 Task: Change the avatar of your profile to Fox.
Action: Mouse moved to (1305, 41)
Screenshot: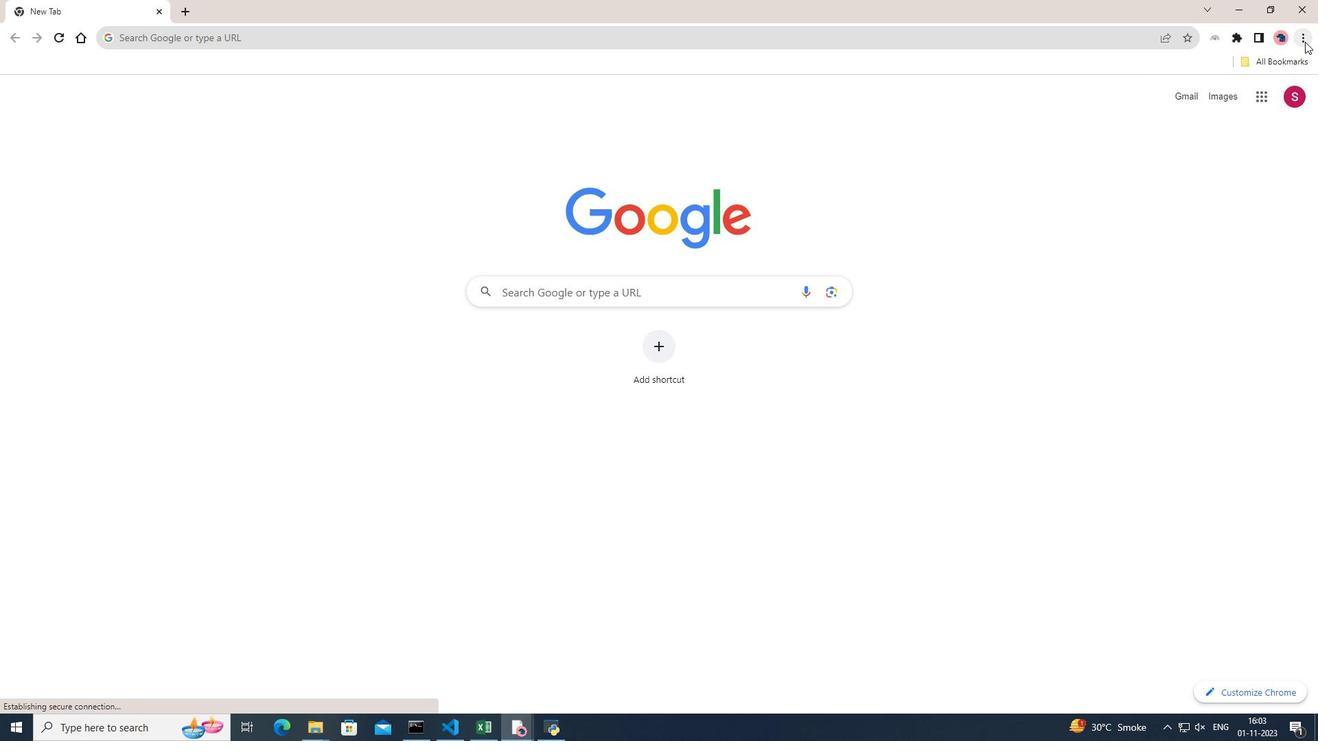 
Action: Mouse pressed left at (1305, 41)
Screenshot: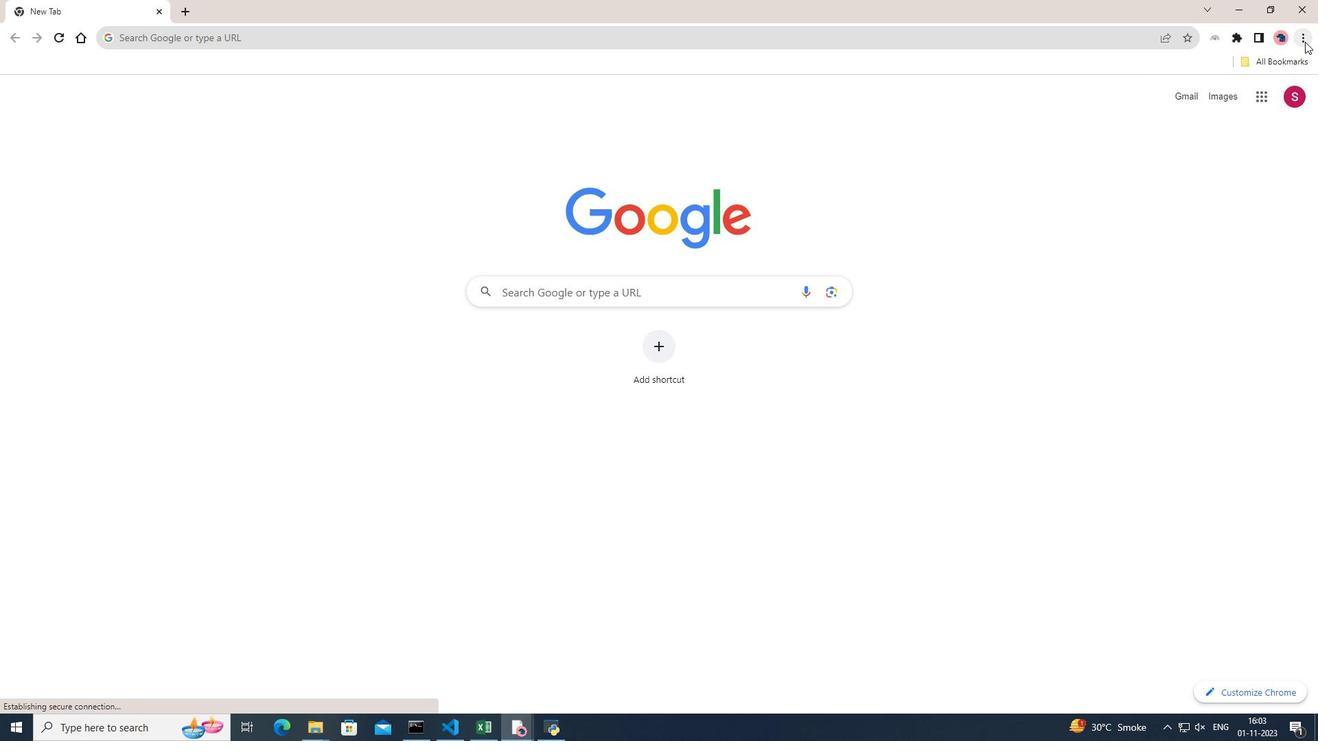
Action: Mouse moved to (1142, 290)
Screenshot: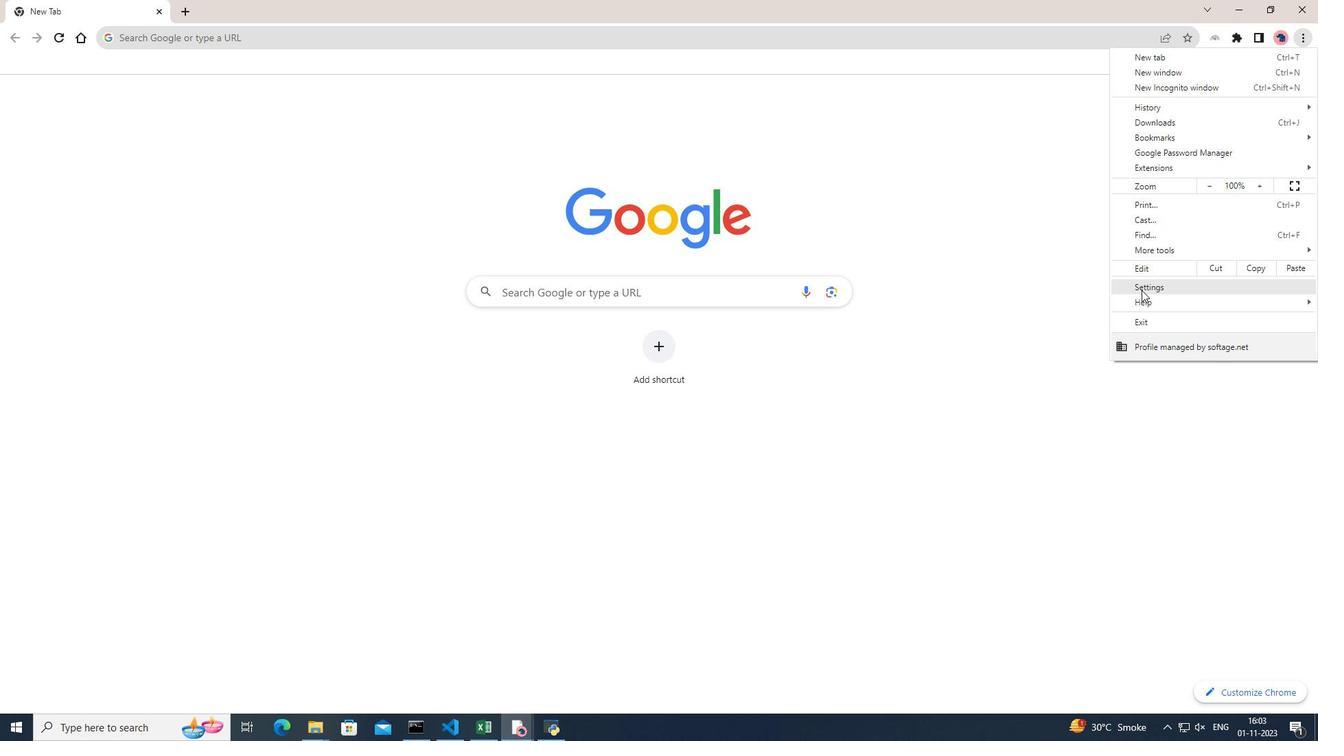 
Action: Mouse pressed left at (1142, 290)
Screenshot: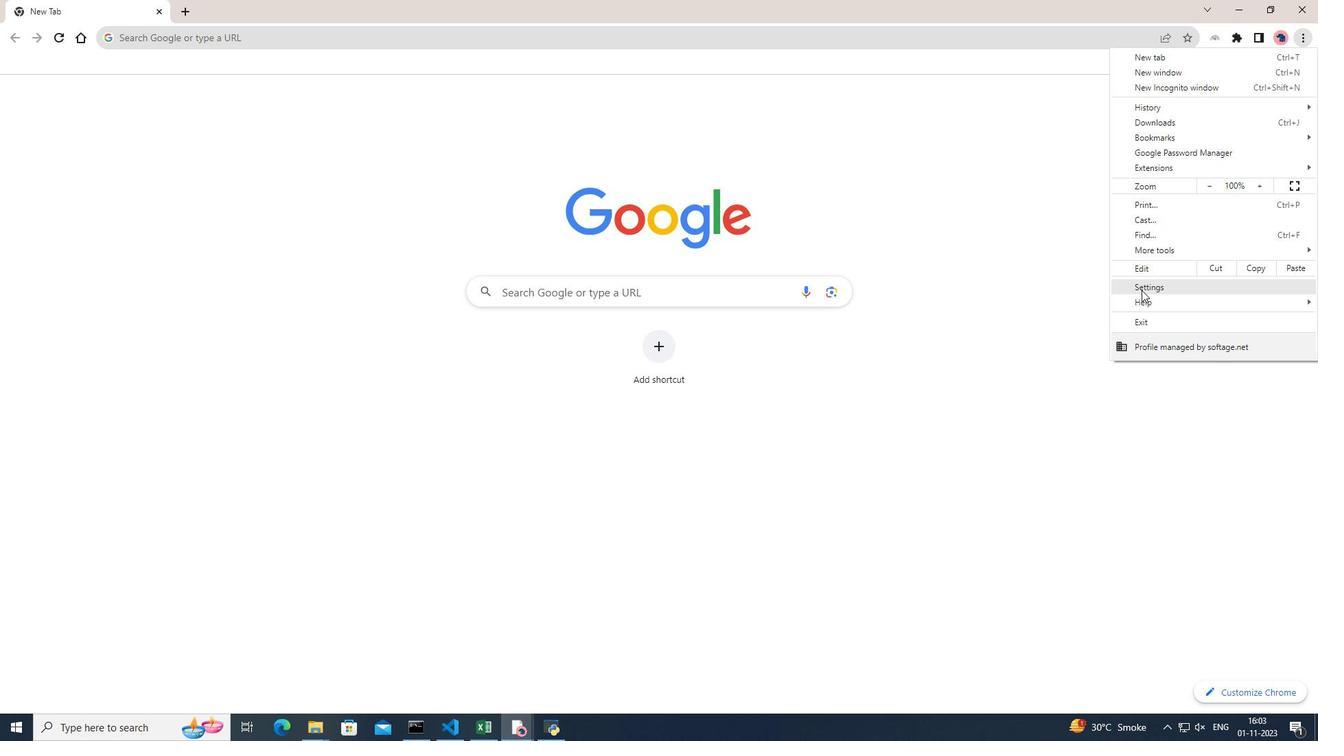 
Action: Mouse moved to (754, 319)
Screenshot: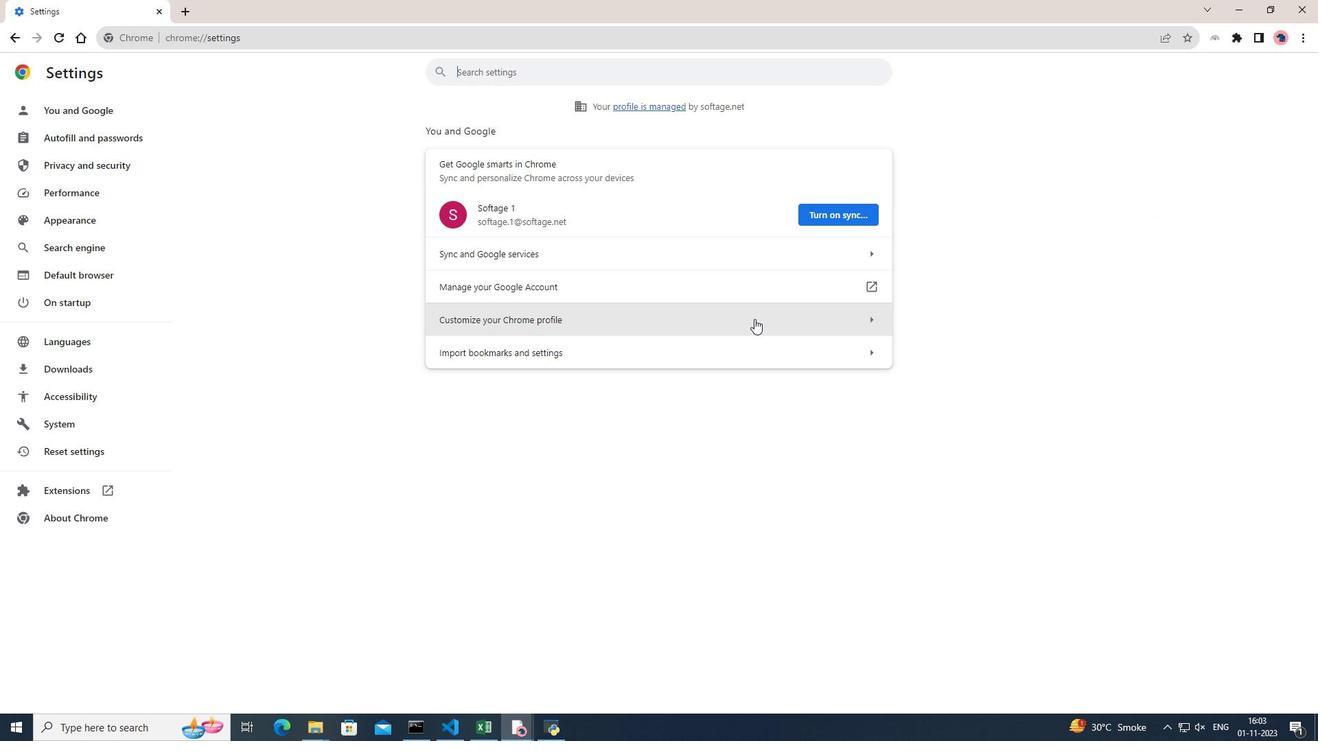 
Action: Mouse pressed left at (754, 319)
Screenshot: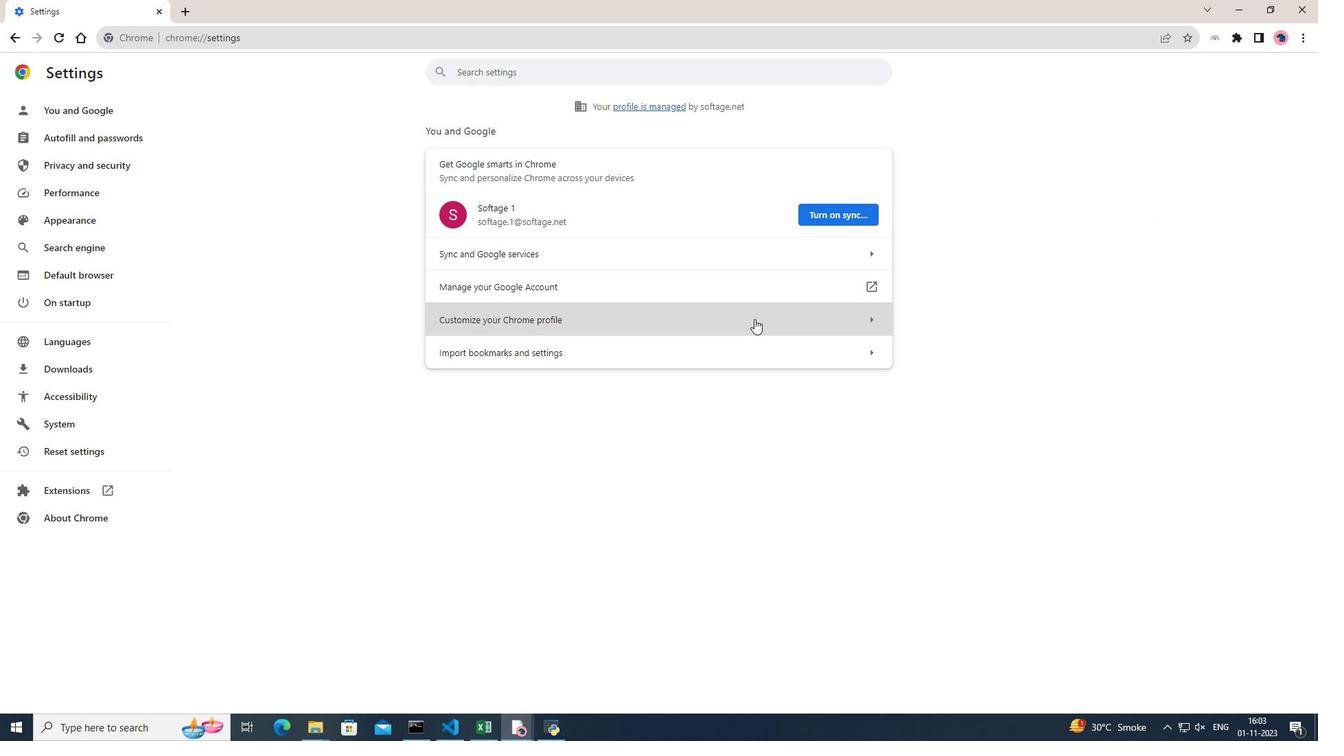 
Action: Mouse moved to (890, 412)
Screenshot: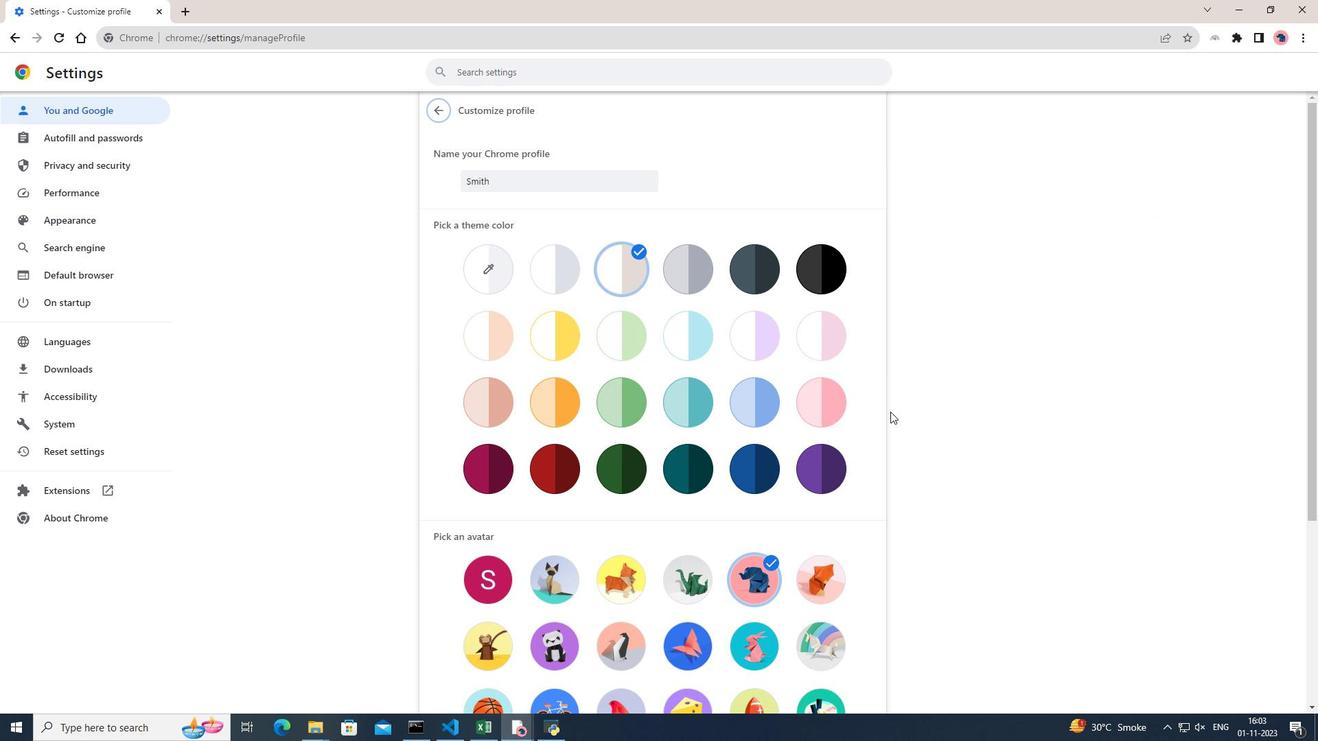 
Action: Mouse scrolled (890, 411) with delta (0, 0)
Screenshot: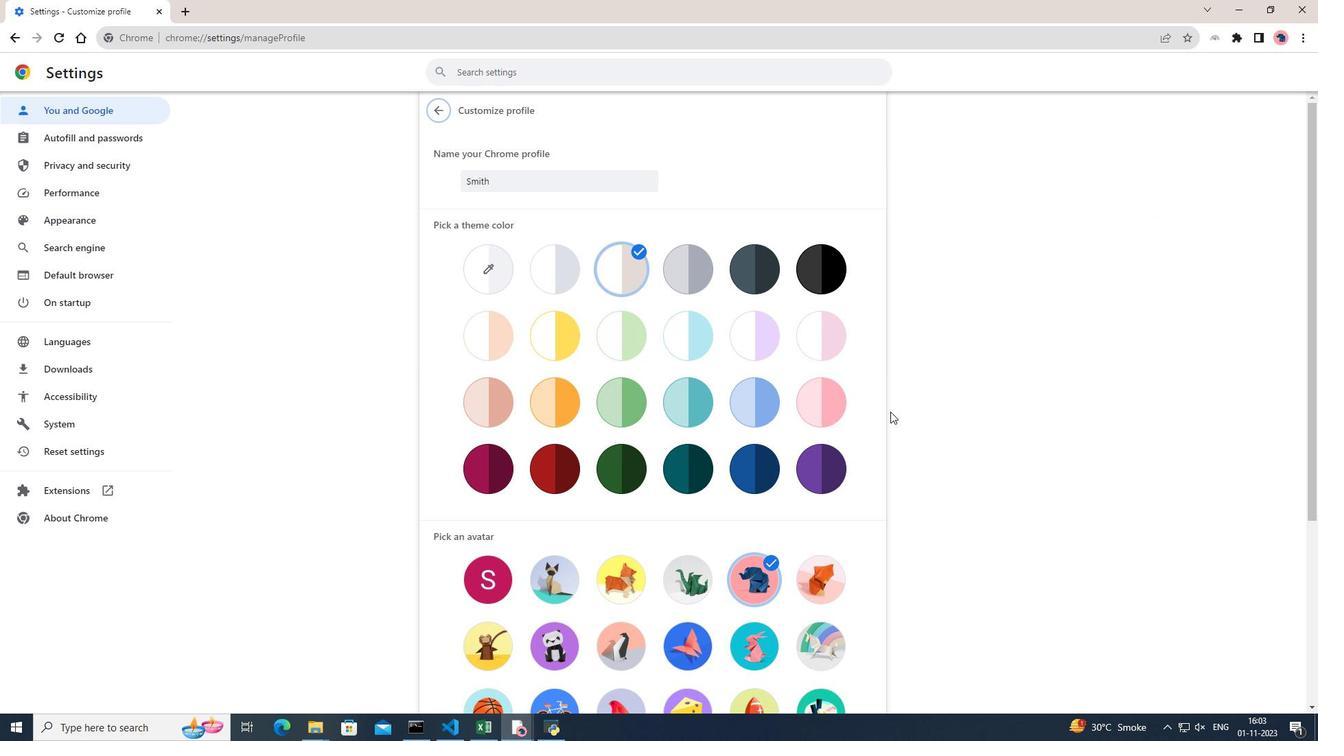 
Action: Mouse scrolled (890, 411) with delta (0, 0)
Screenshot: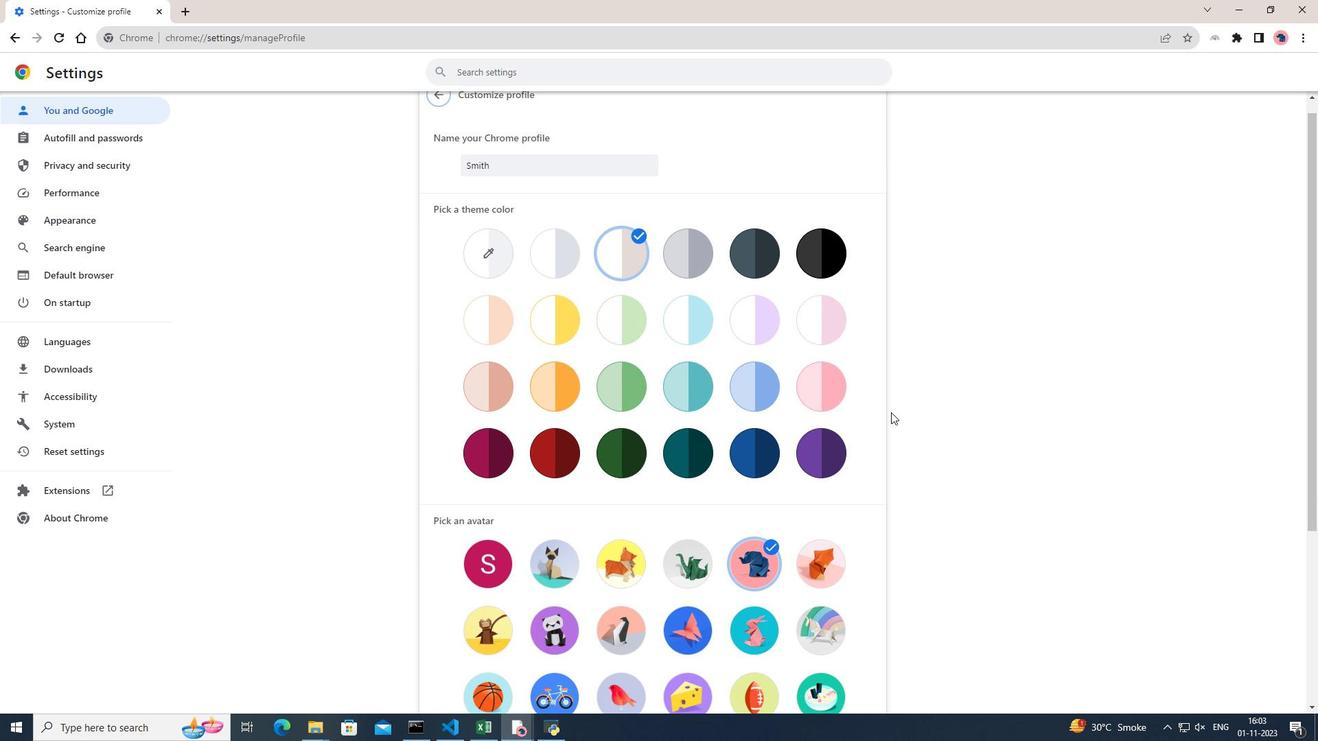
Action: Mouse moved to (891, 412)
Screenshot: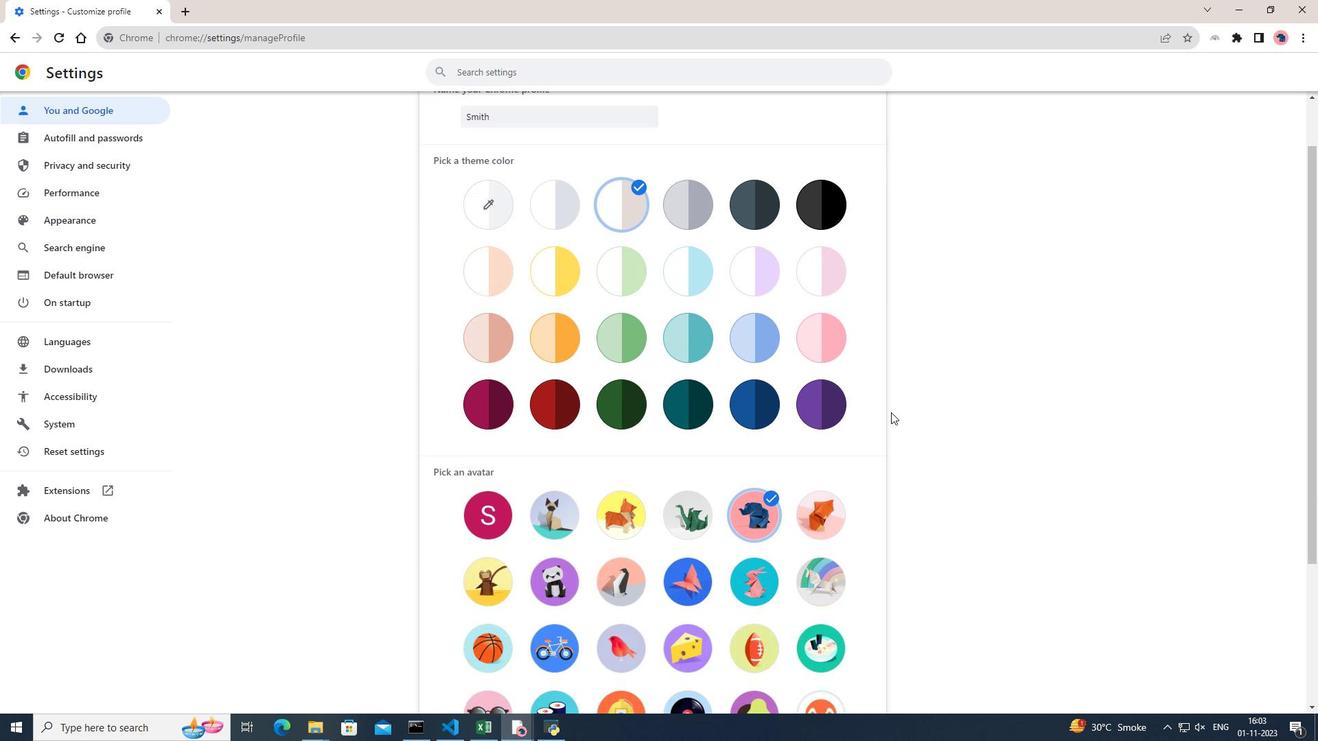 
Action: Mouse scrolled (891, 412) with delta (0, 0)
Screenshot: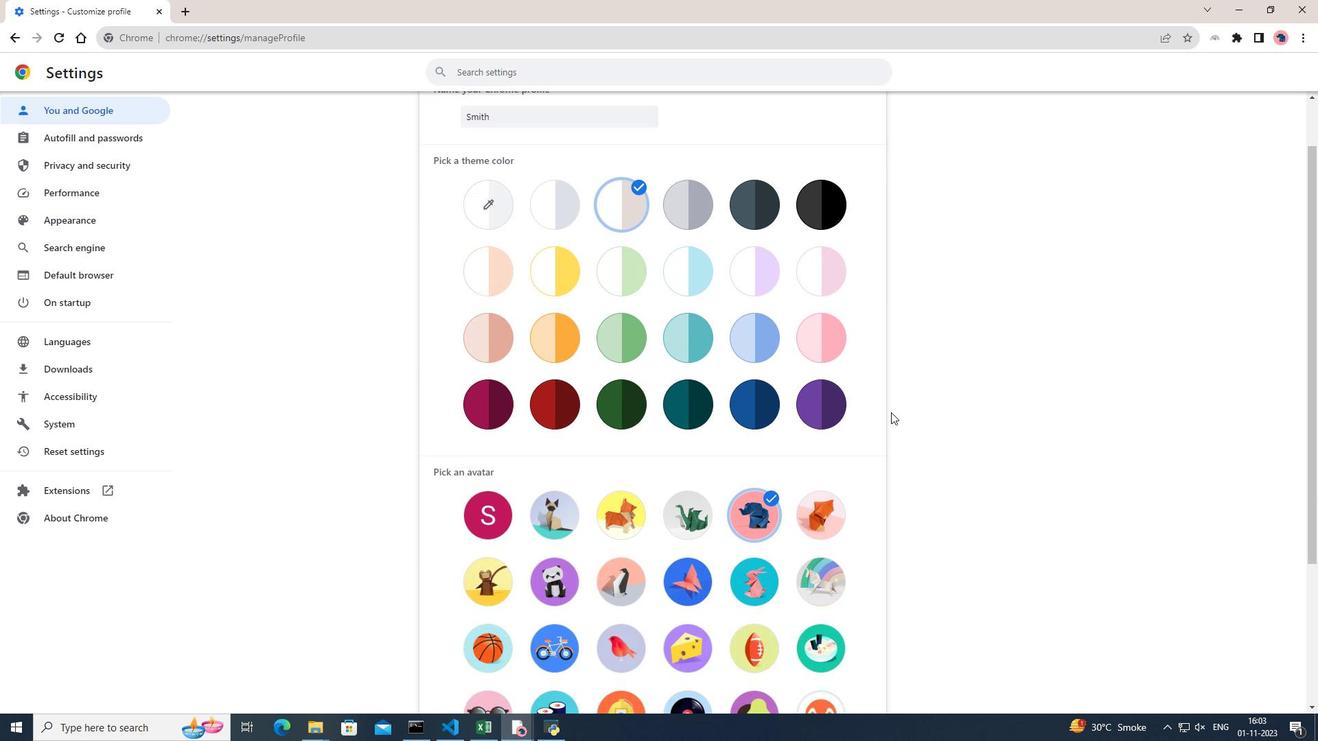 
Action: Mouse moved to (826, 381)
Screenshot: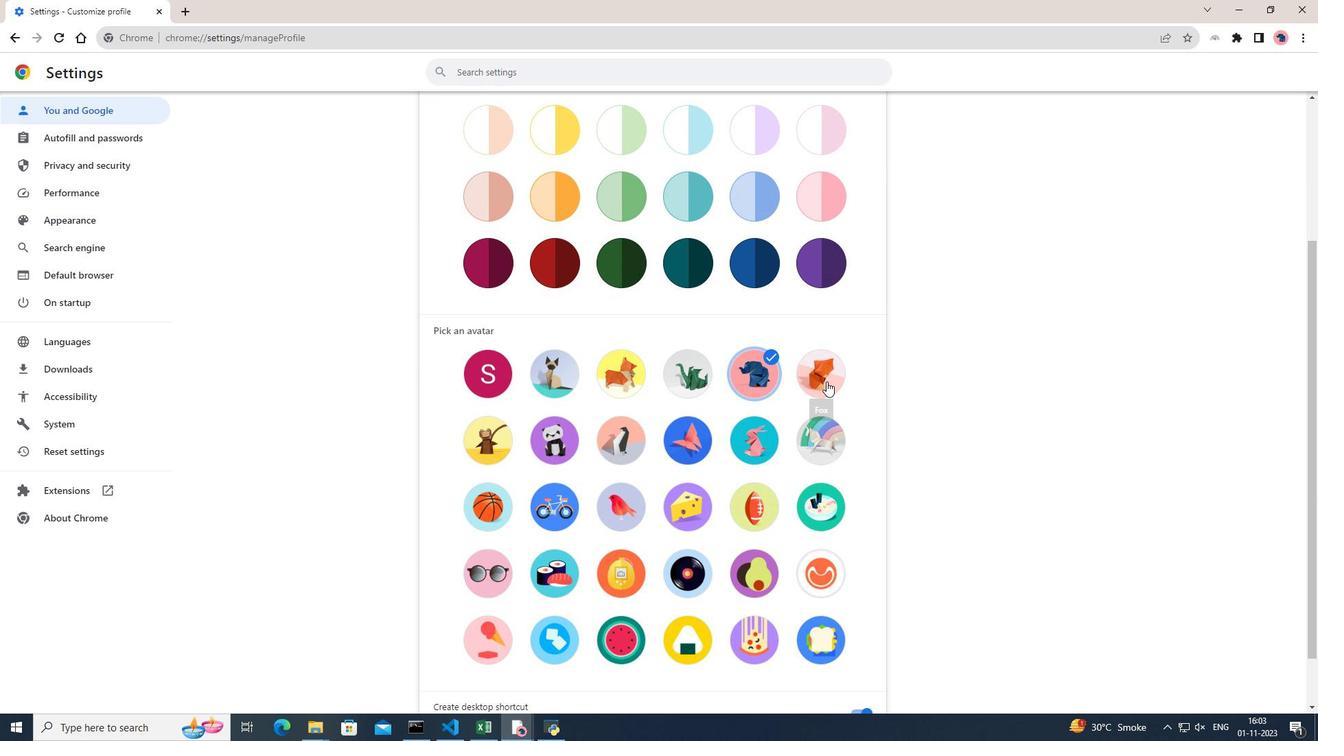 
Action: Mouse pressed left at (826, 381)
Screenshot: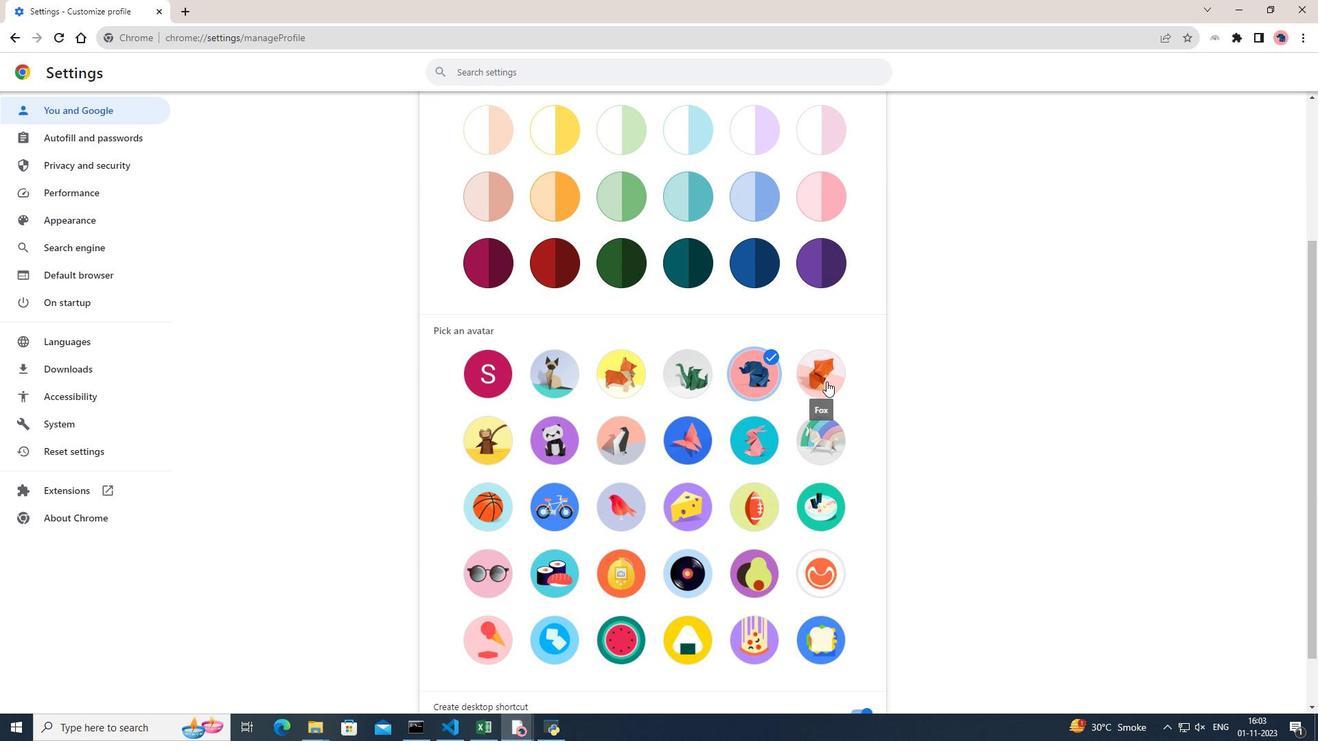 
Action: Mouse moved to (997, 361)
Screenshot: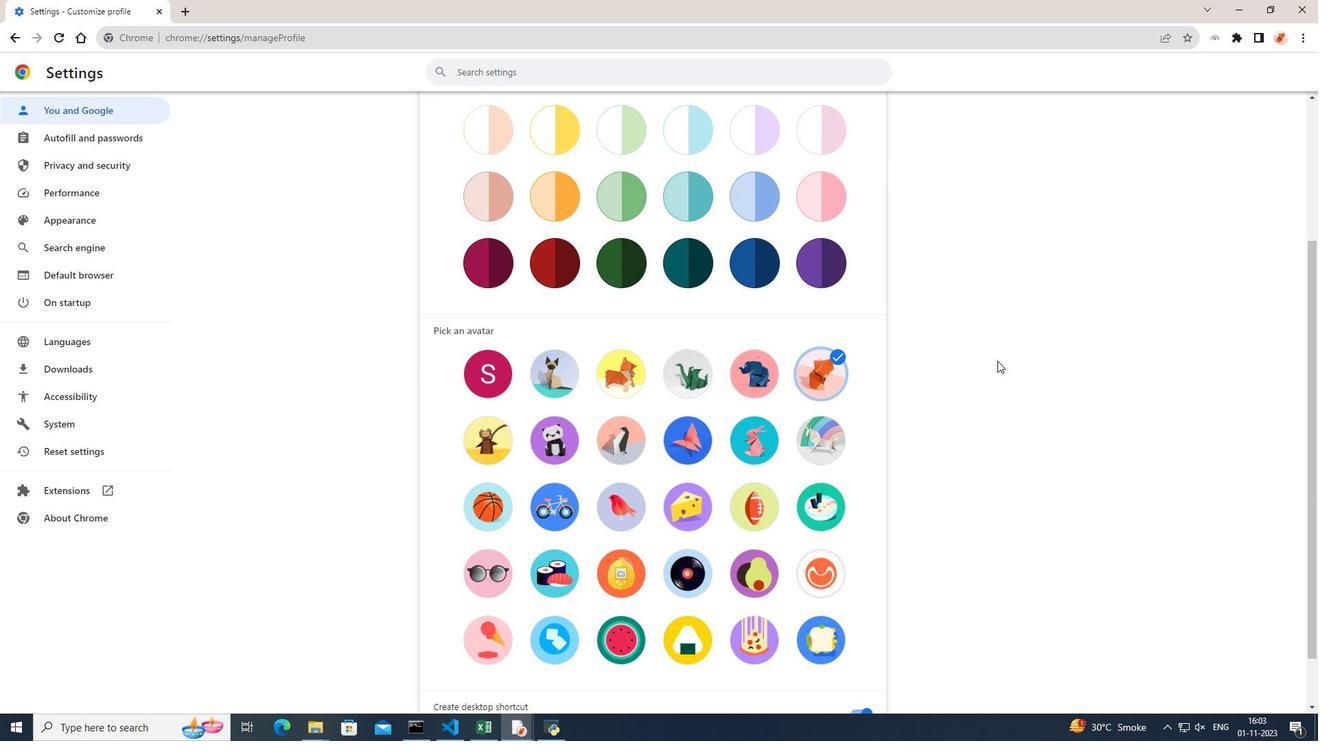 
